 Task: Find the shortest route from Las Vegas to Red Rock Canyon National Conservation Area.
Action: Mouse moved to (868, 62)
Screenshot: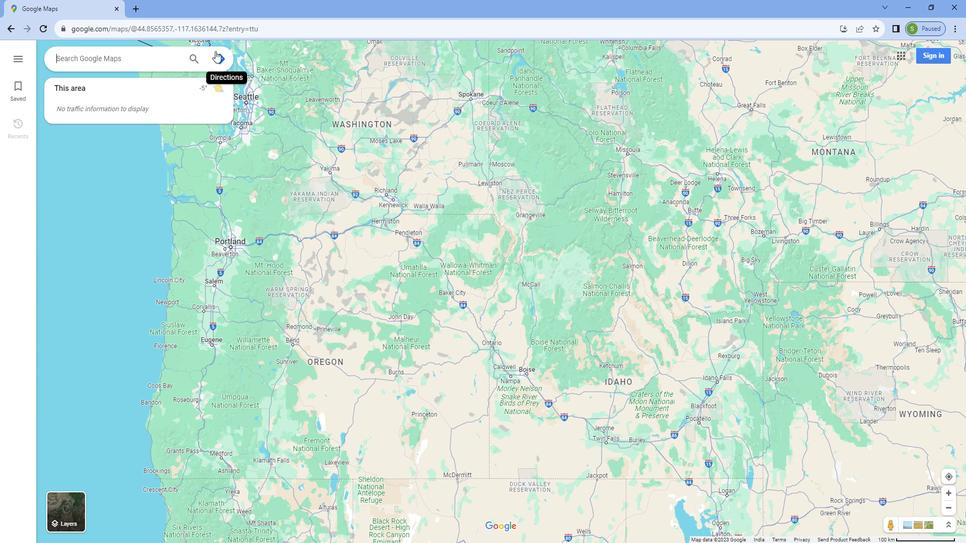 
Action: Mouse pressed left at (868, 62)
Screenshot: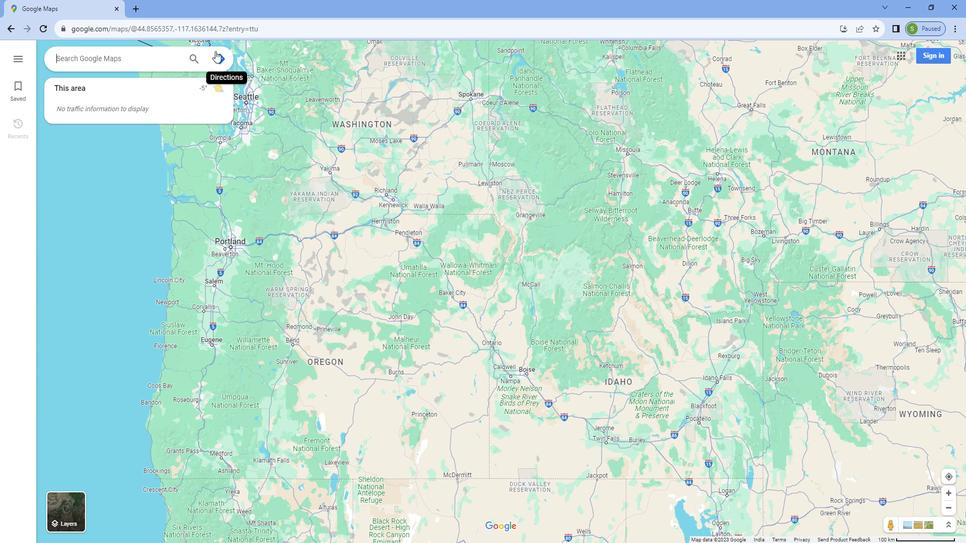 
Action: Mouse moved to (805, 94)
Screenshot: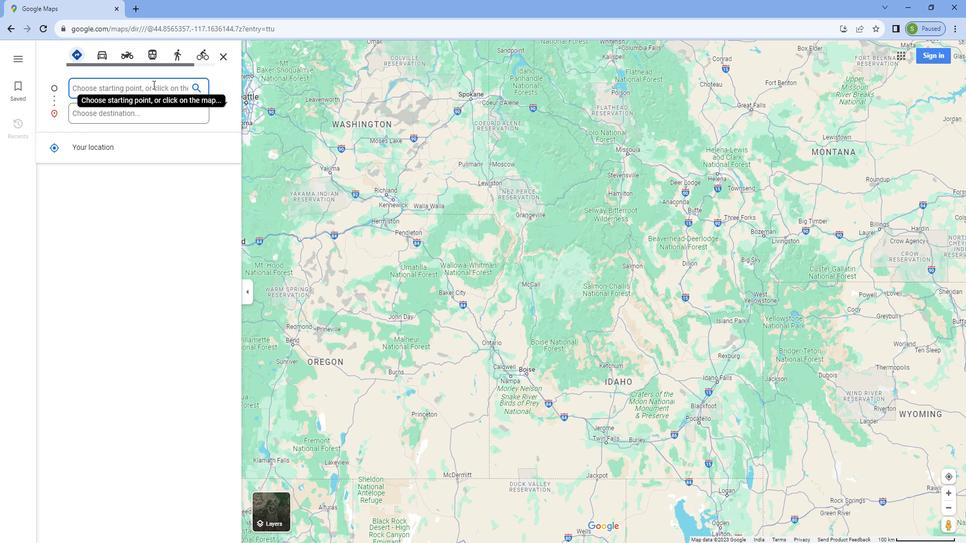 
Action: Mouse pressed left at (805, 94)
Screenshot: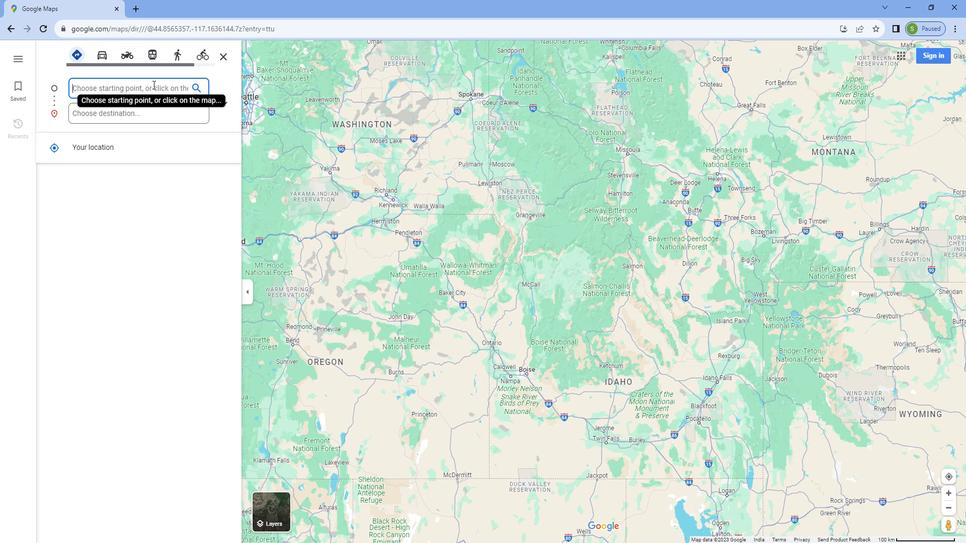 
Action: Key pressed <Key.caps_lock>L<Key.caps_lock>as<Key.space><Key.caps_lock>B<Key.backspace>V<Key.caps_lock>egas
Screenshot: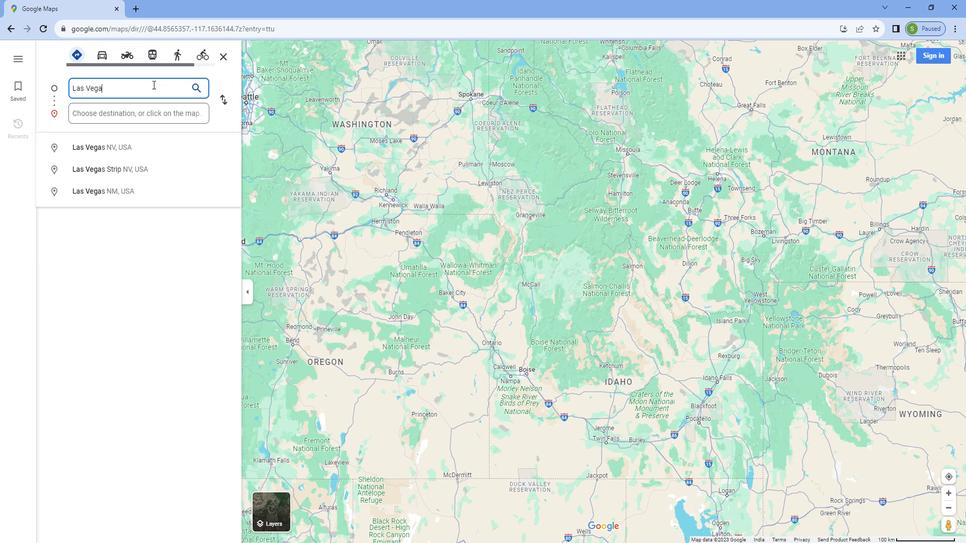 
Action: Mouse moved to (806, 120)
Screenshot: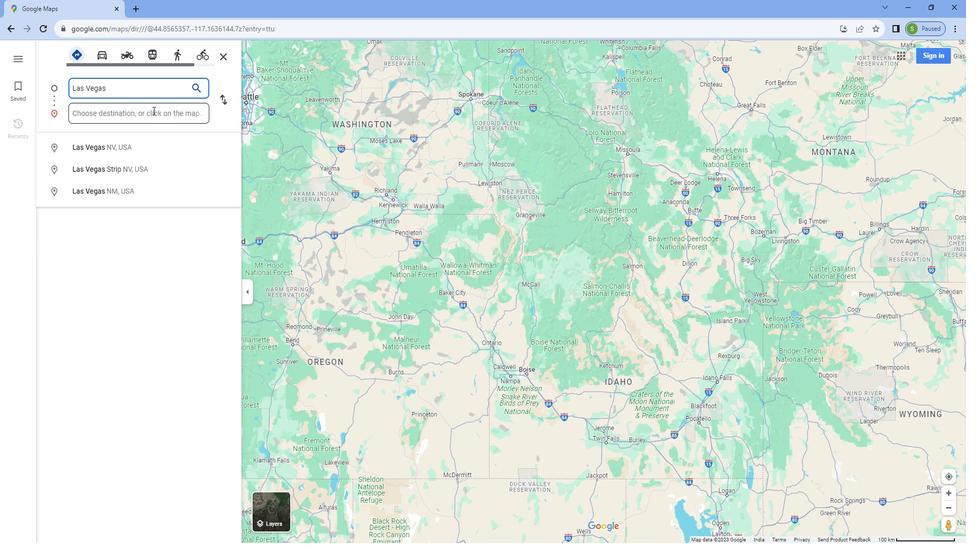 
Action: Mouse pressed left at (806, 120)
Screenshot: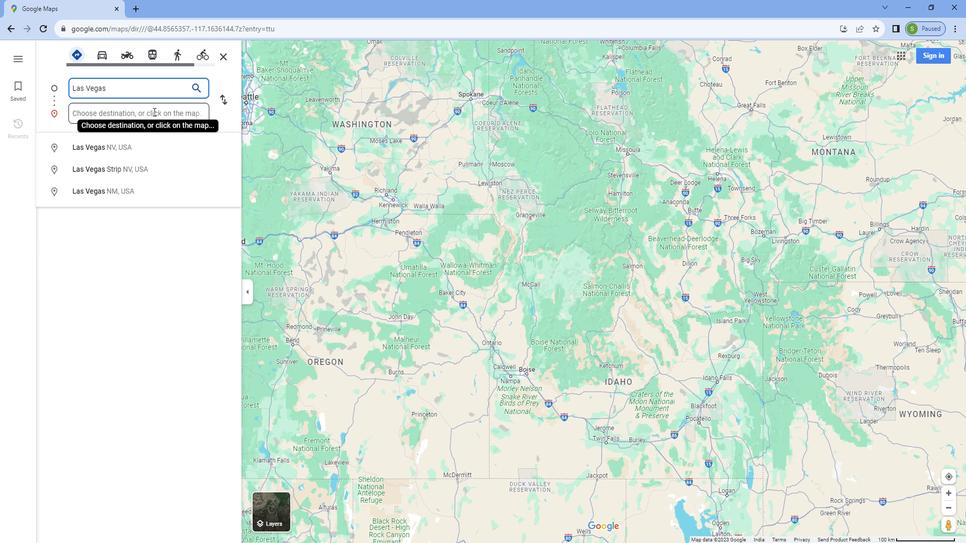 
Action: Key pressed <Key.caps_lock>R<Key.caps_lock>ed<Key.space><Key.caps_lock>R<Key.caps_lock>ock<Key.space><Key.caps_lock>C<Key.caps_lock>anyon<Key.space><Key.caps_lock>N<Key.caps_lock>ational<Key.space><Key.caps_lock>C<Key.caps_lock>onservation<Key.space><Key.caps_lock>A<Key.caps_lock>rea<Key.enter>
Screenshot: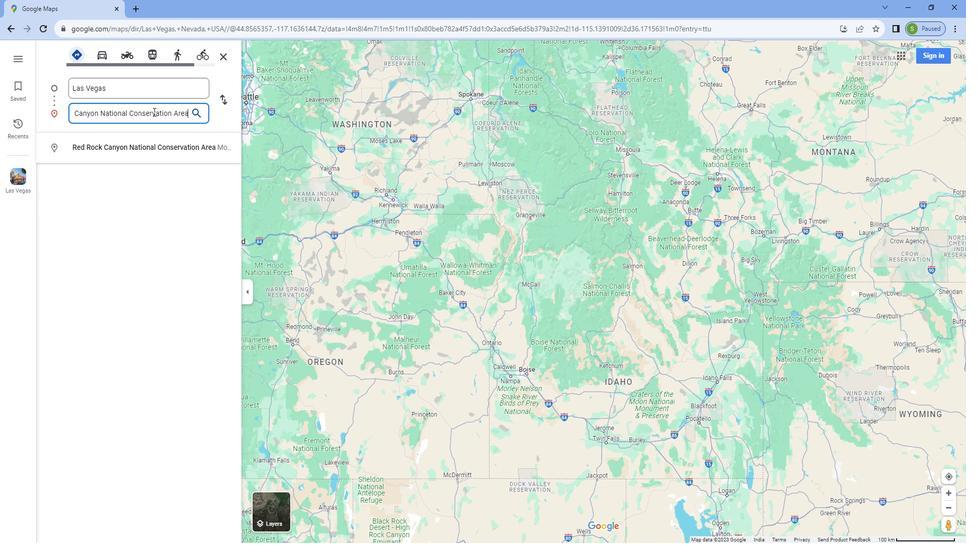 
Action: Mouse moved to (735, 280)
Screenshot: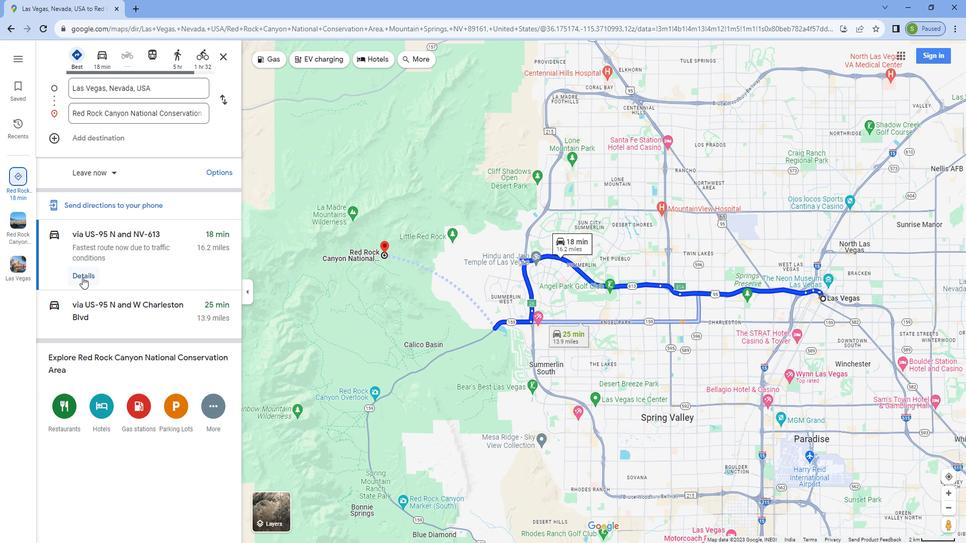 
Action: Mouse pressed left at (735, 280)
Screenshot: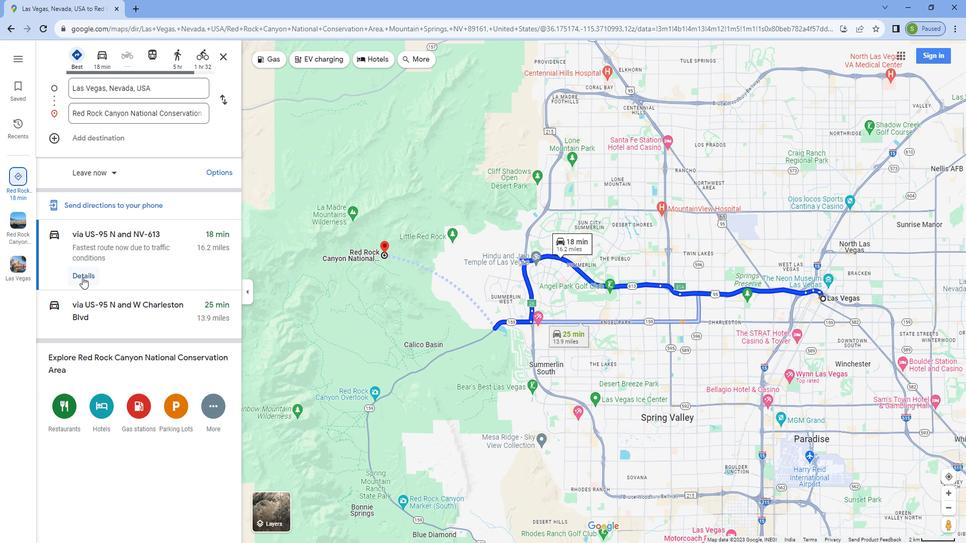
Action: Mouse moved to (751, 200)
Screenshot: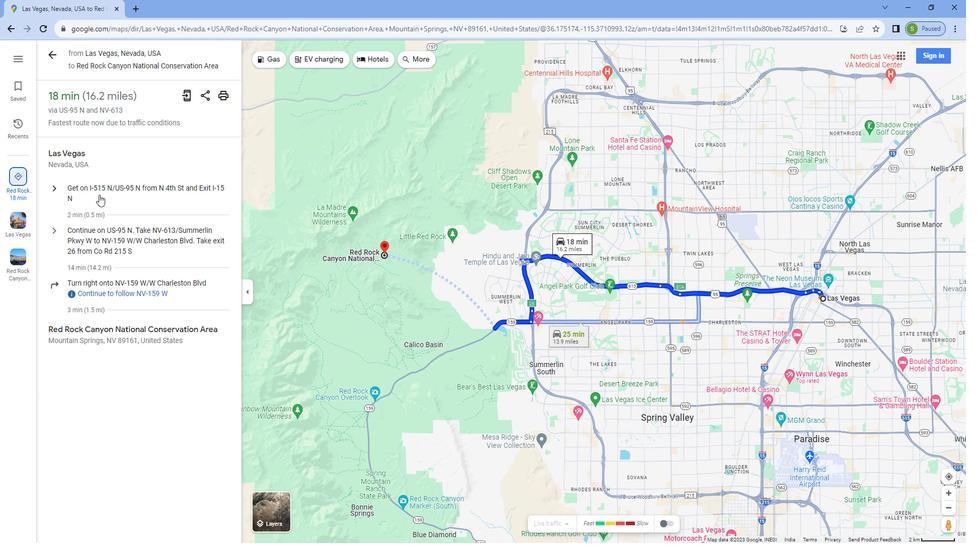 
Action: Mouse pressed left at (751, 200)
Screenshot: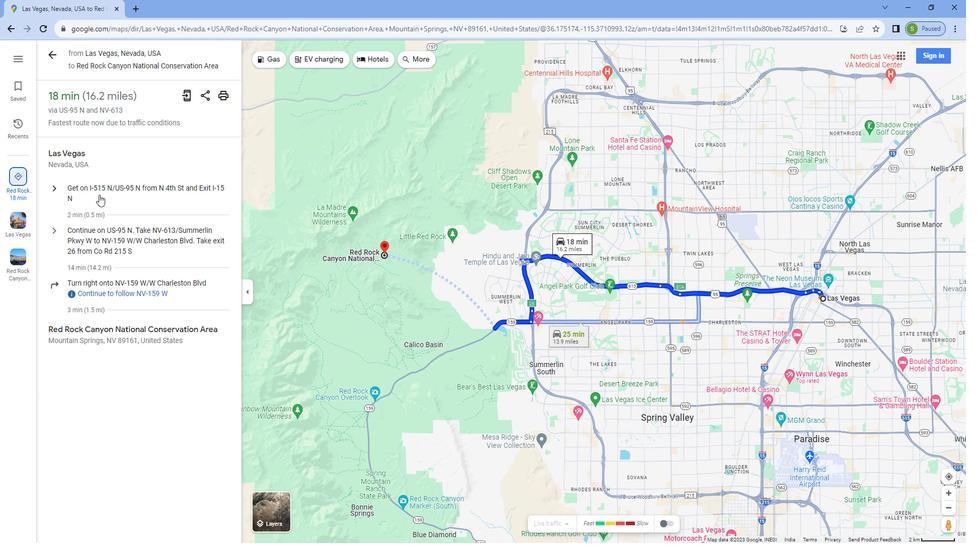 
Action: Mouse moved to (761, 274)
Screenshot: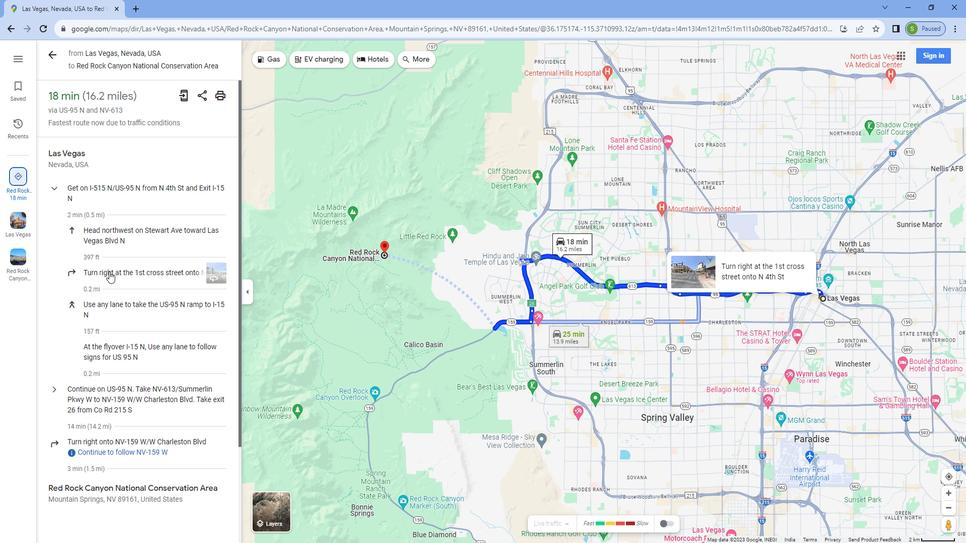 
Action: Mouse scrolled (761, 274) with delta (0, 0)
Screenshot: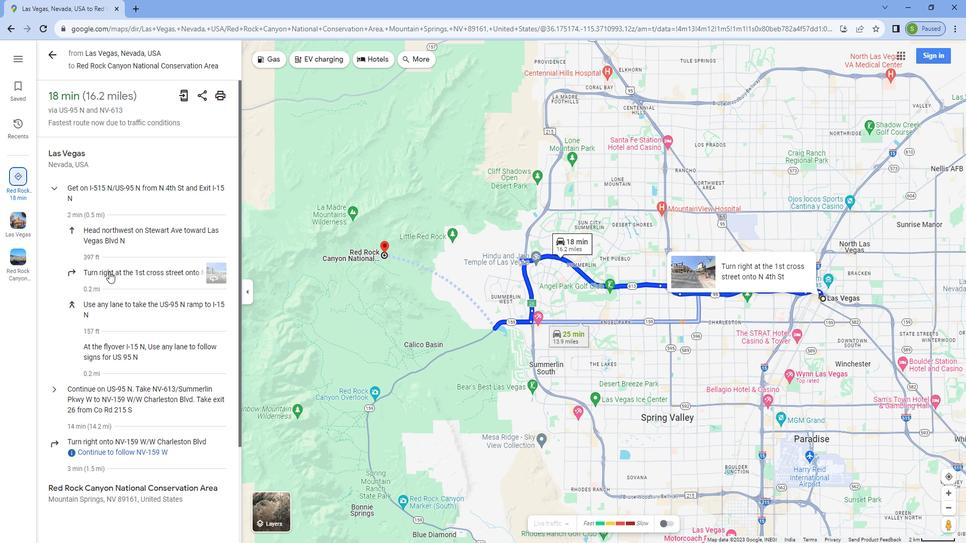 
Action: Mouse scrolled (761, 274) with delta (0, 0)
Screenshot: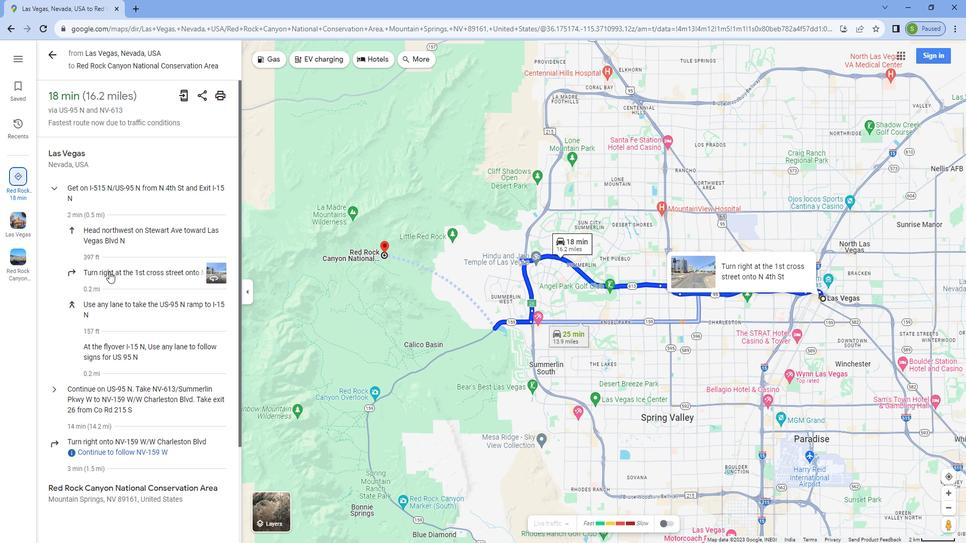 
Action: Mouse scrolled (761, 274) with delta (0, 0)
Screenshot: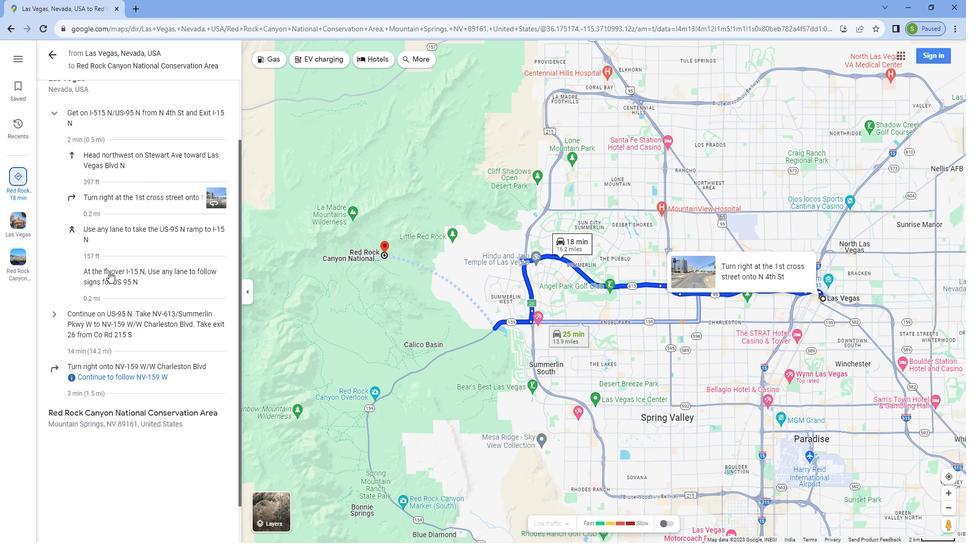 
Action: Mouse moved to (751, 277)
Screenshot: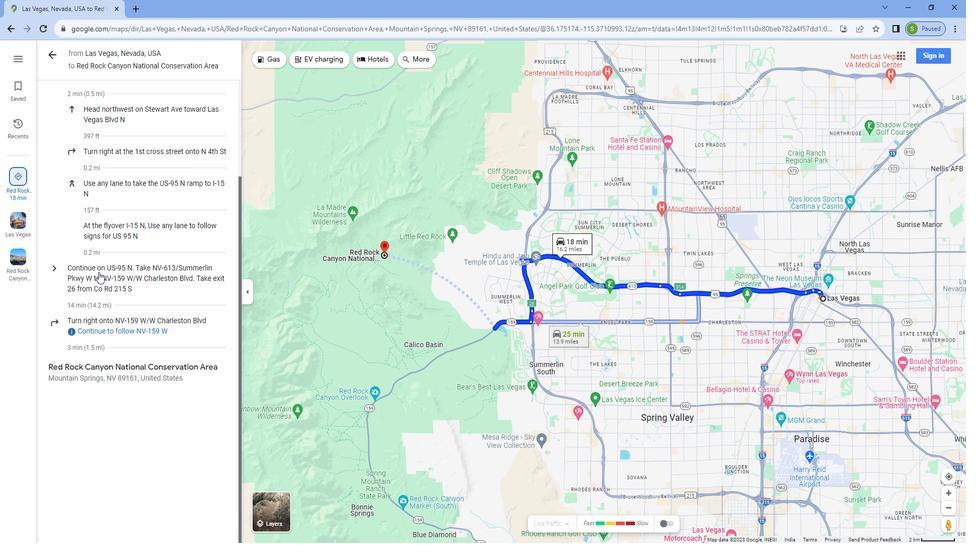 
Action: Mouse pressed left at (751, 277)
Screenshot: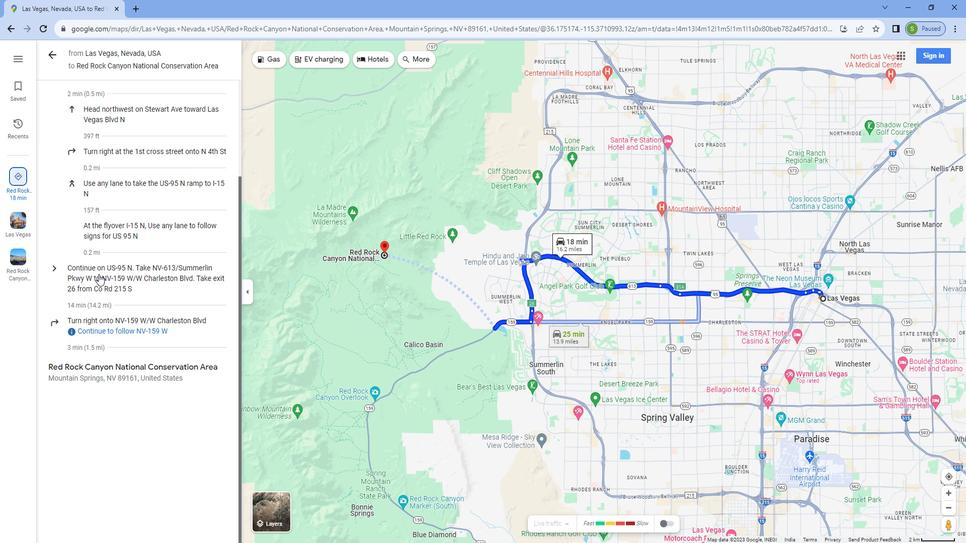 
Action: Mouse moved to (778, 281)
Screenshot: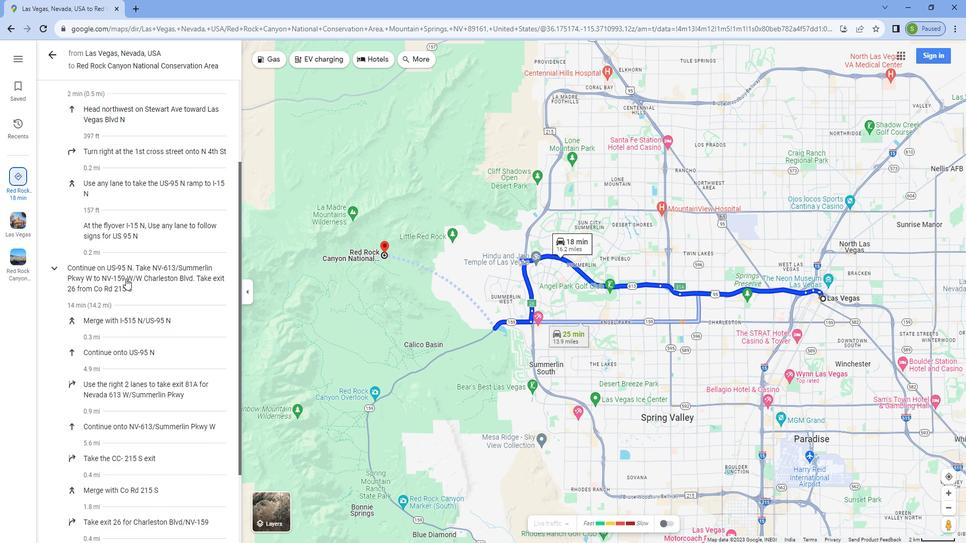 
Action: Mouse scrolled (778, 281) with delta (0, 0)
Screenshot: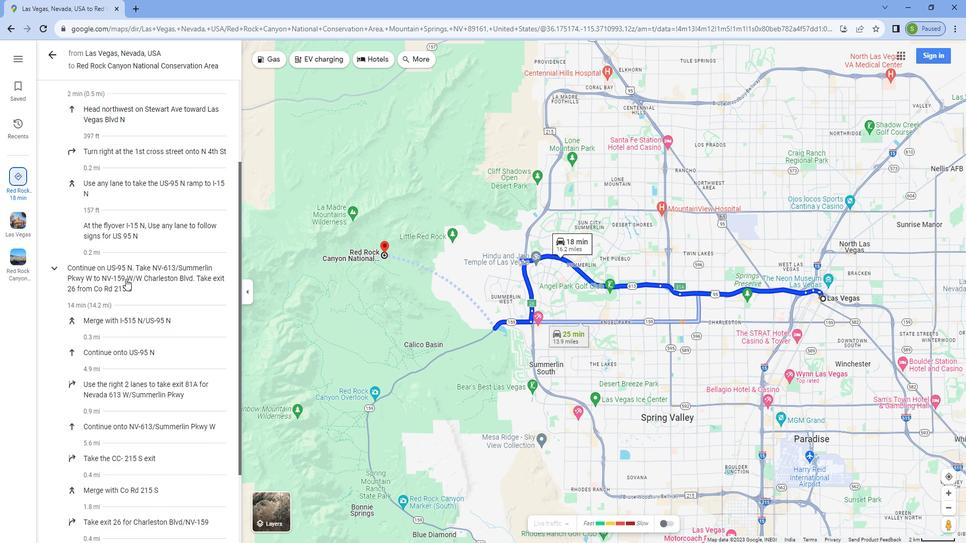 
Action: Mouse scrolled (778, 281) with delta (0, 0)
Screenshot: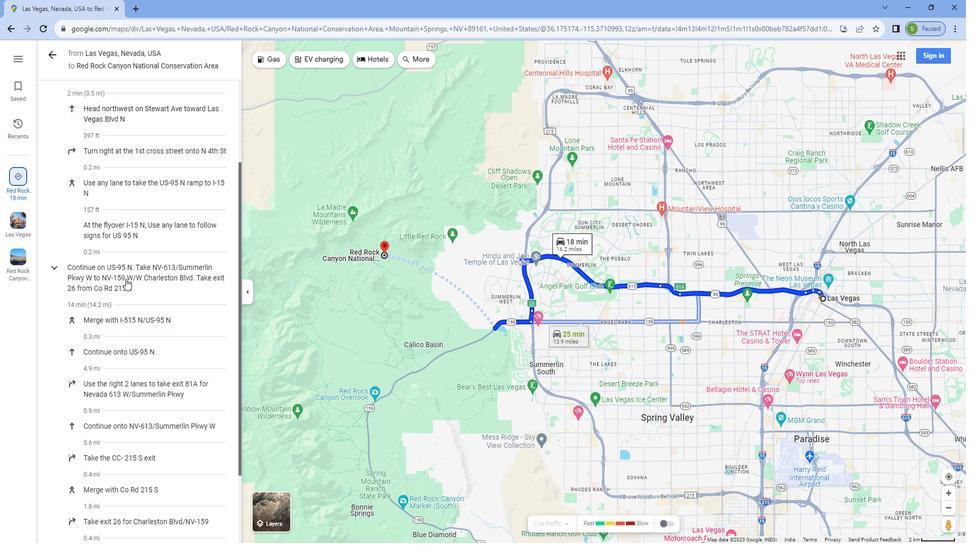 
Action: Mouse scrolled (778, 281) with delta (0, 0)
Screenshot: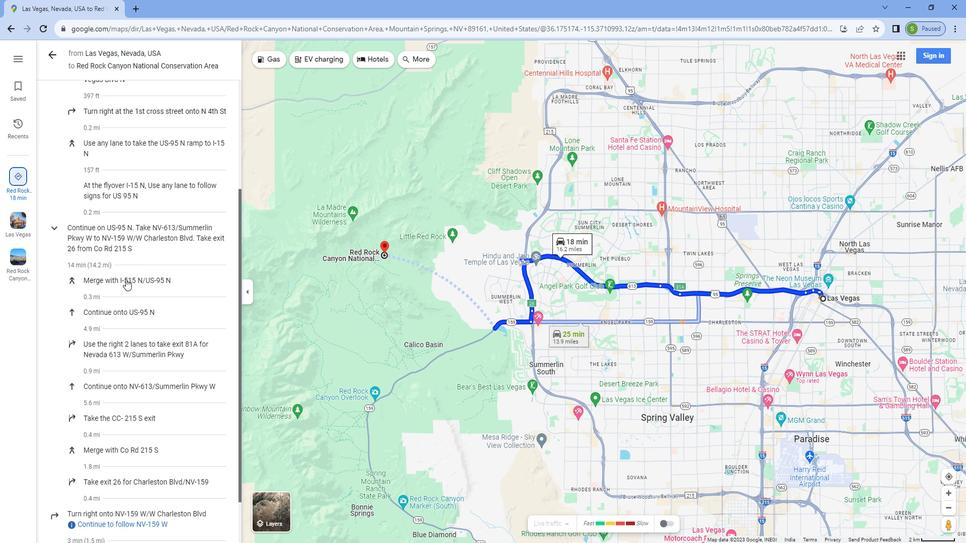 
Action: Mouse scrolled (778, 281) with delta (0, 0)
Screenshot: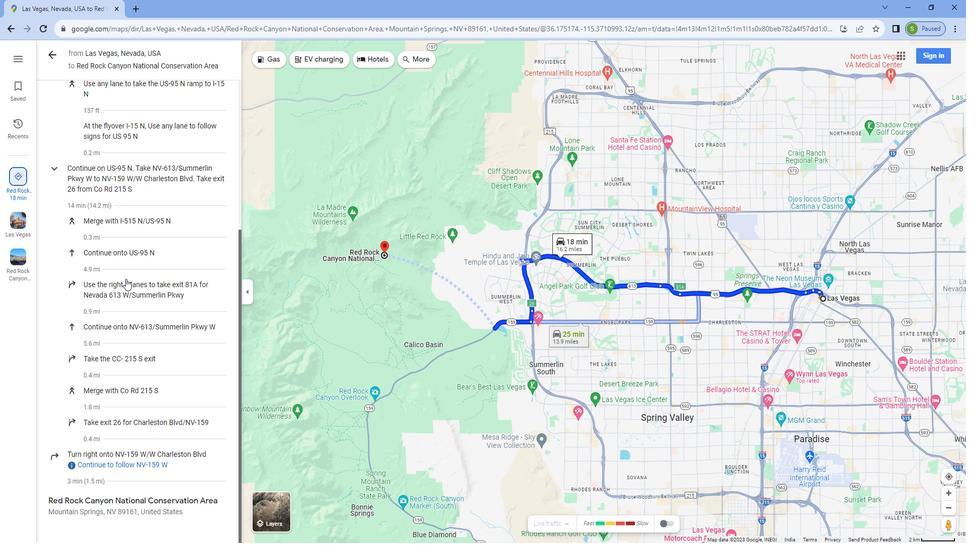 
Action: Mouse moved to (849, 456)
Screenshot: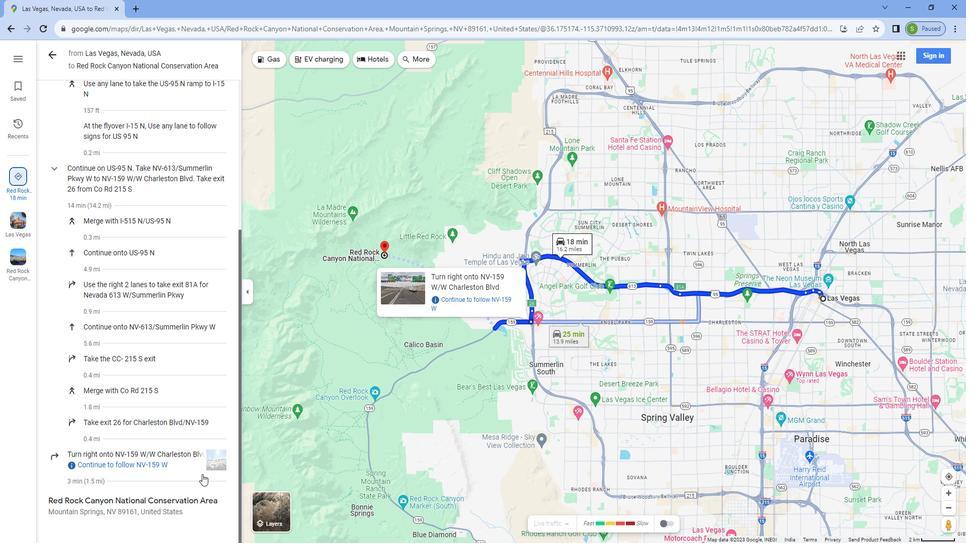 
Action: Mouse pressed left at (849, 456)
Screenshot: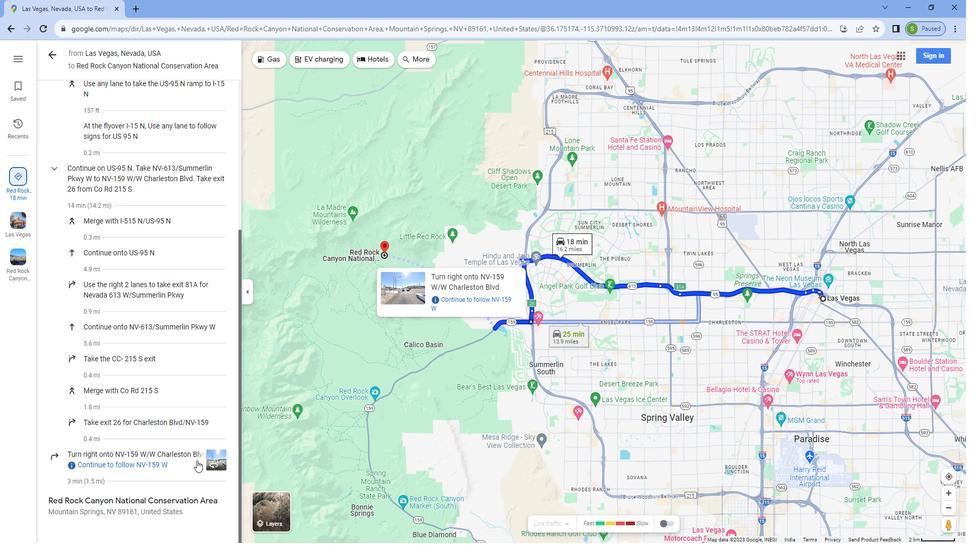 
Action: Mouse moved to (826, 449)
Screenshot: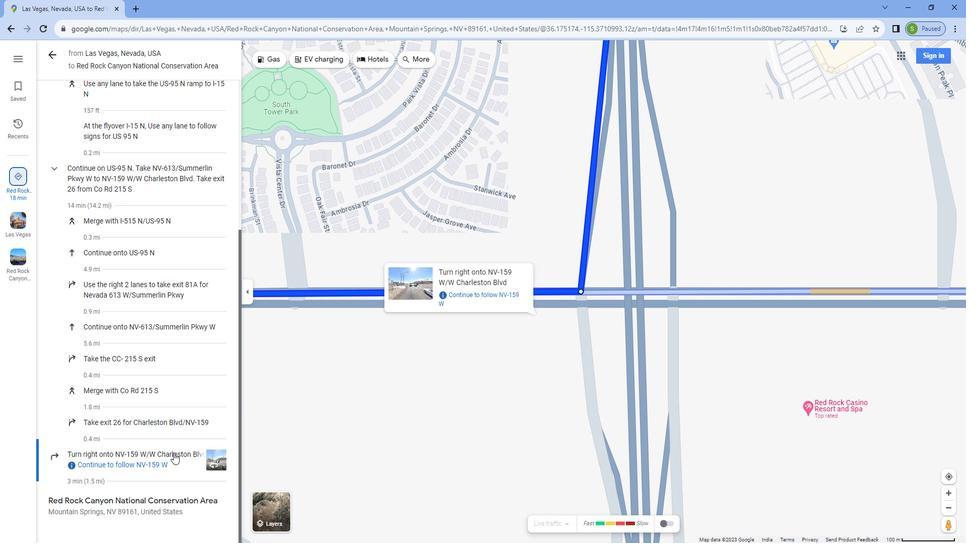 
Action: Mouse pressed left at (826, 449)
Screenshot: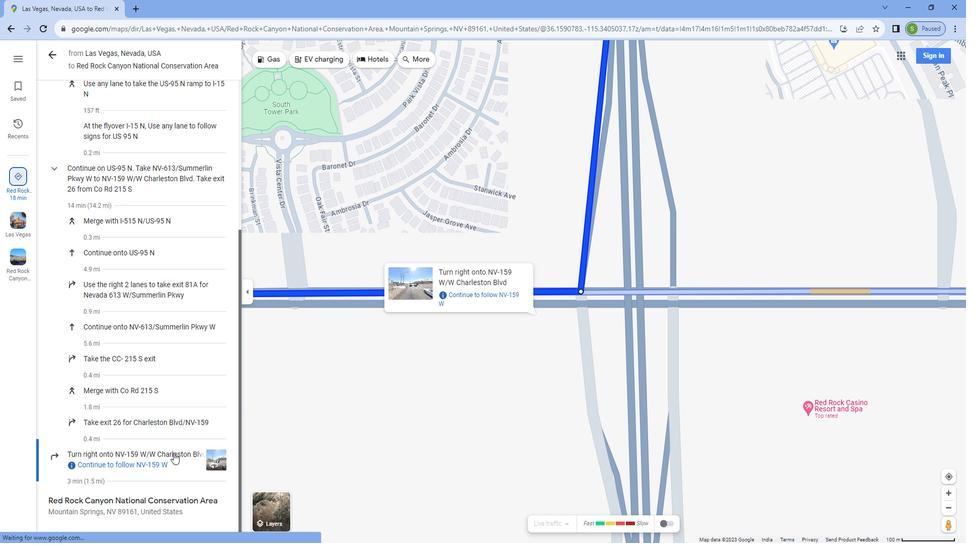 
Action: Mouse moved to (816, 371)
Screenshot: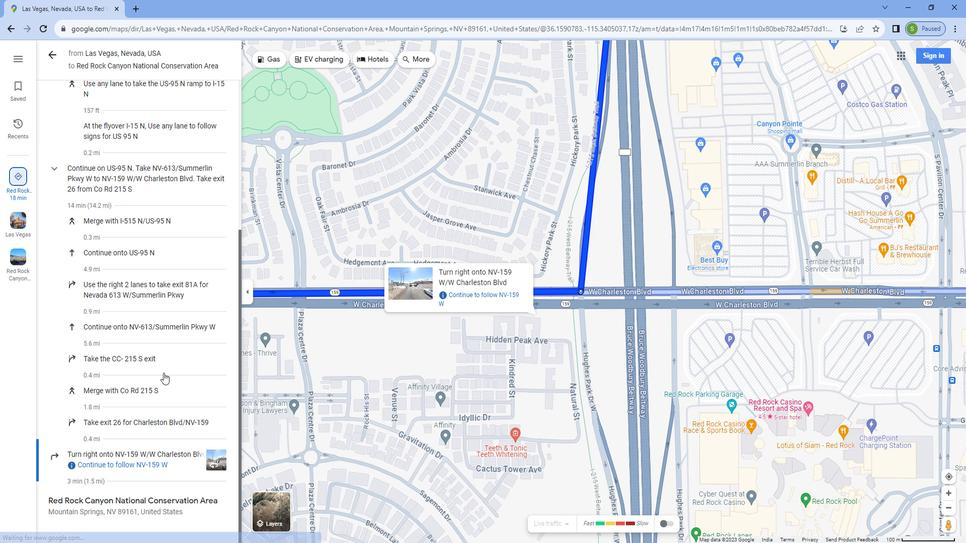 
Action: Mouse scrolled (816, 370) with delta (0, 0)
Screenshot: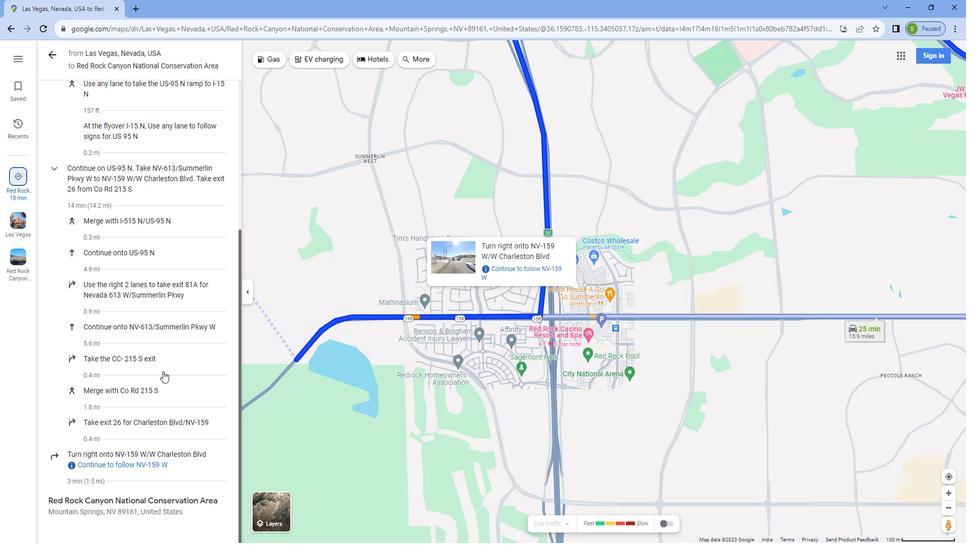
Action: Mouse moved to (815, 370)
Screenshot: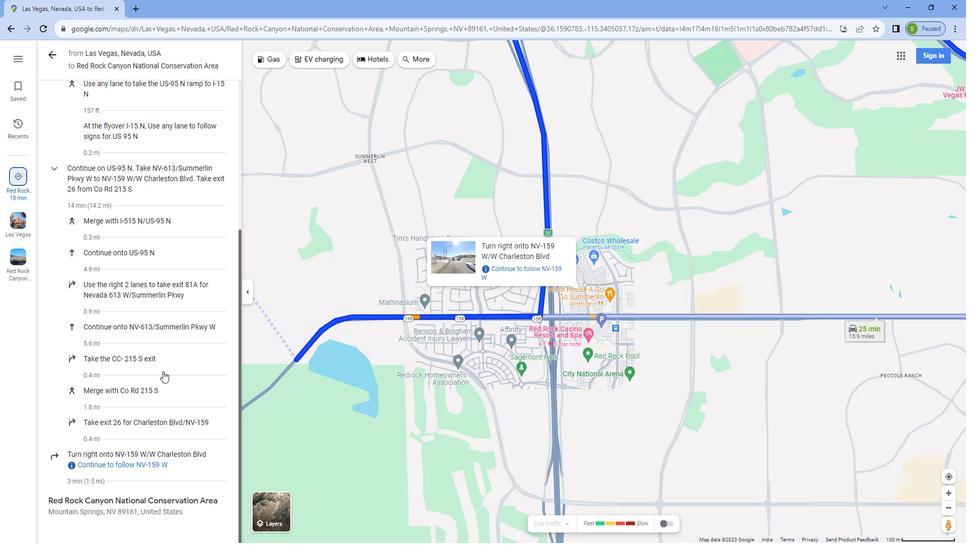 
Action: Mouse scrolled (815, 370) with delta (0, 0)
Screenshot: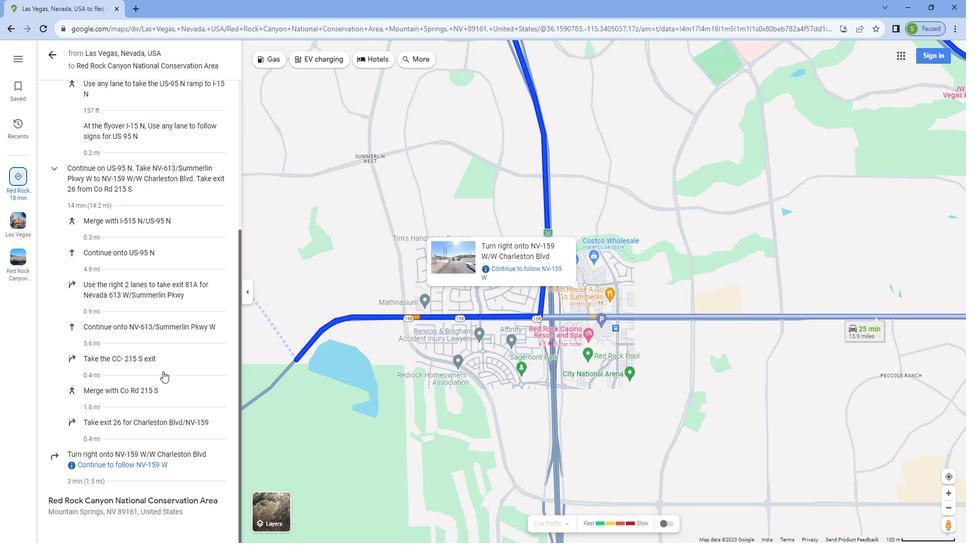 
Action: Mouse scrolled (815, 370) with delta (0, 0)
Screenshot: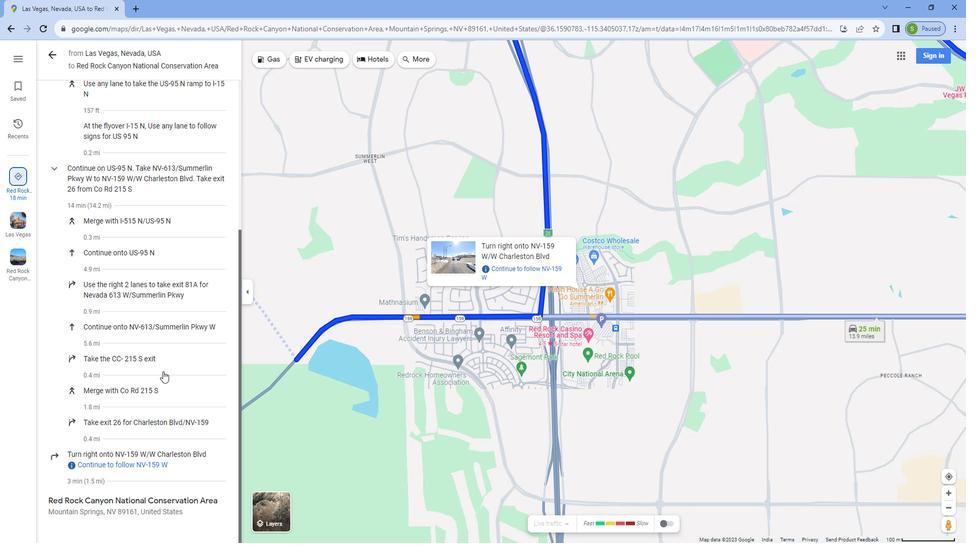 
Action: Mouse scrolled (815, 370) with delta (0, 0)
Screenshot: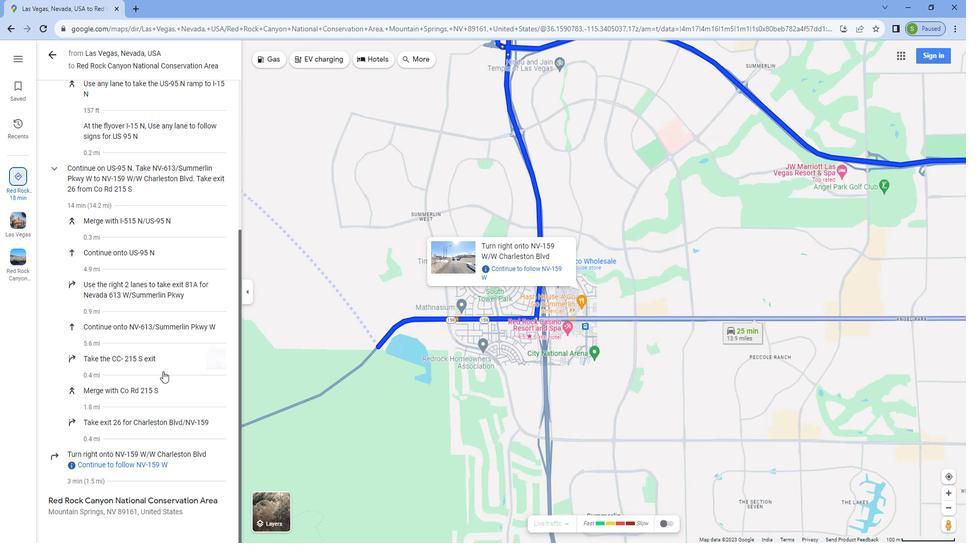 
Action: Mouse moved to (797, 357)
Screenshot: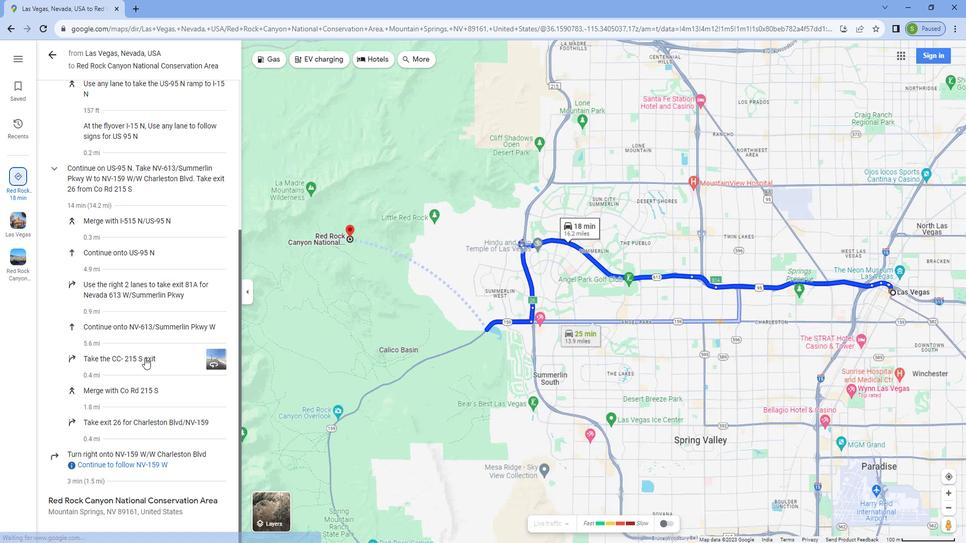 
Action: Mouse scrolled (797, 358) with delta (0, 0)
Screenshot: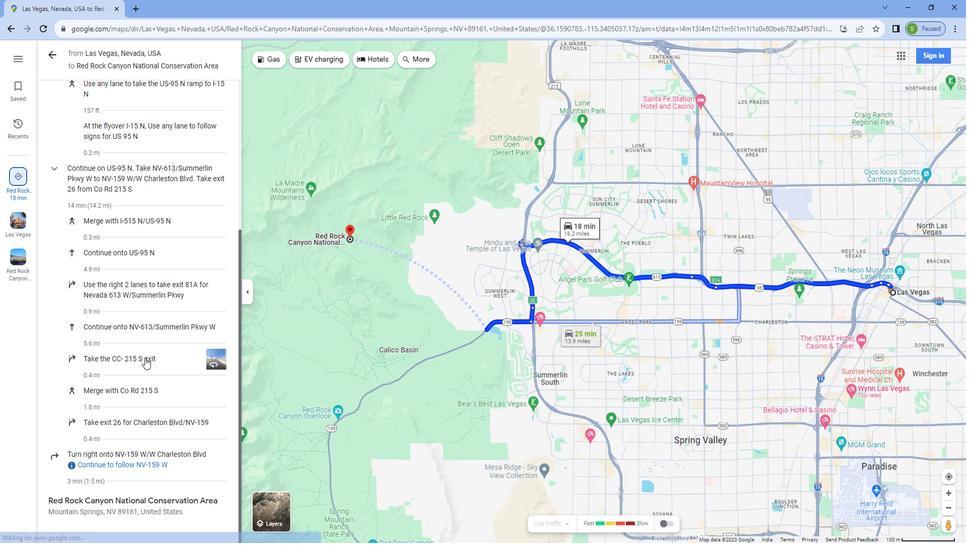 
Action: Mouse scrolled (797, 358) with delta (0, 0)
Screenshot: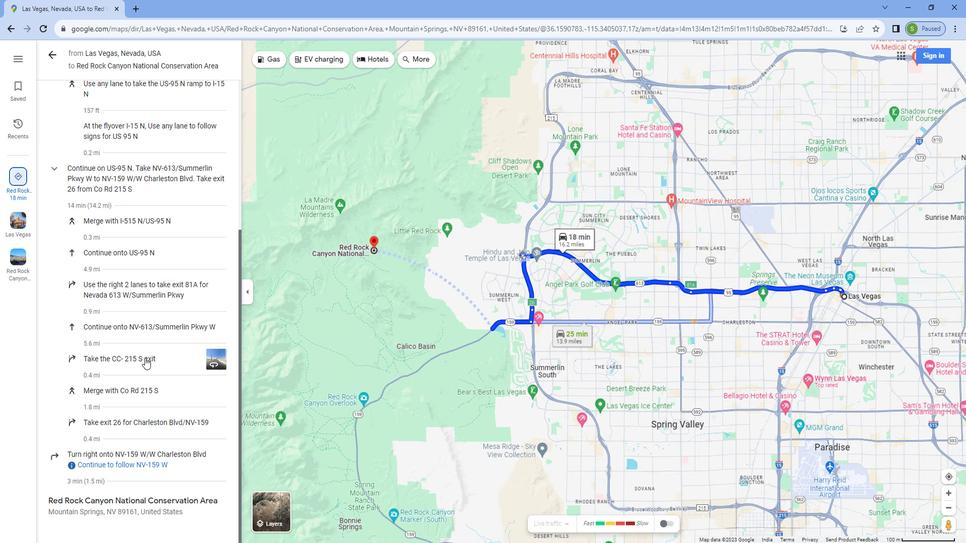 
Action: Mouse moved to (789, 340)
Screenshot: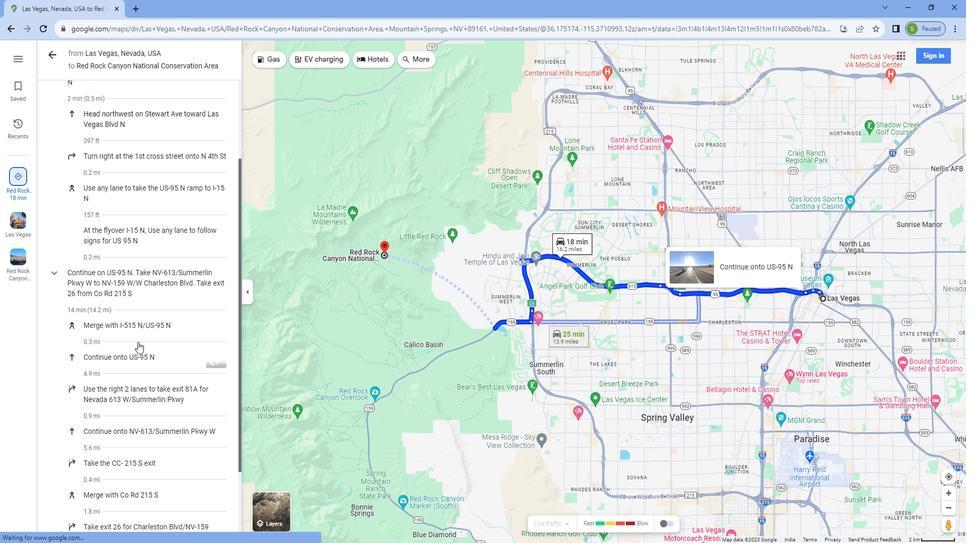 
Action: Mouse scrolled (789, 341) with delta (0, 0)
Screenshot: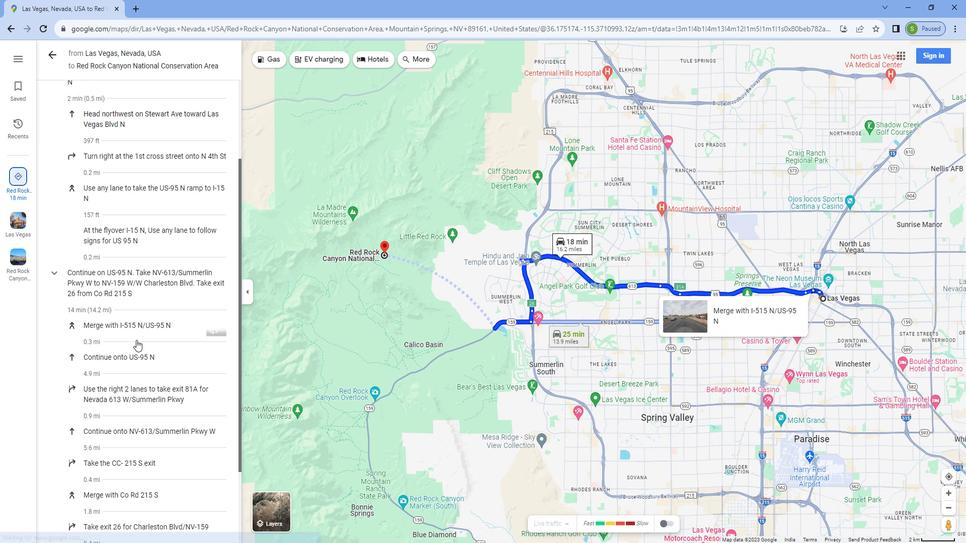 
Action: Mouse scrolled (789, 341) with delta (0, 0)
Screenshot: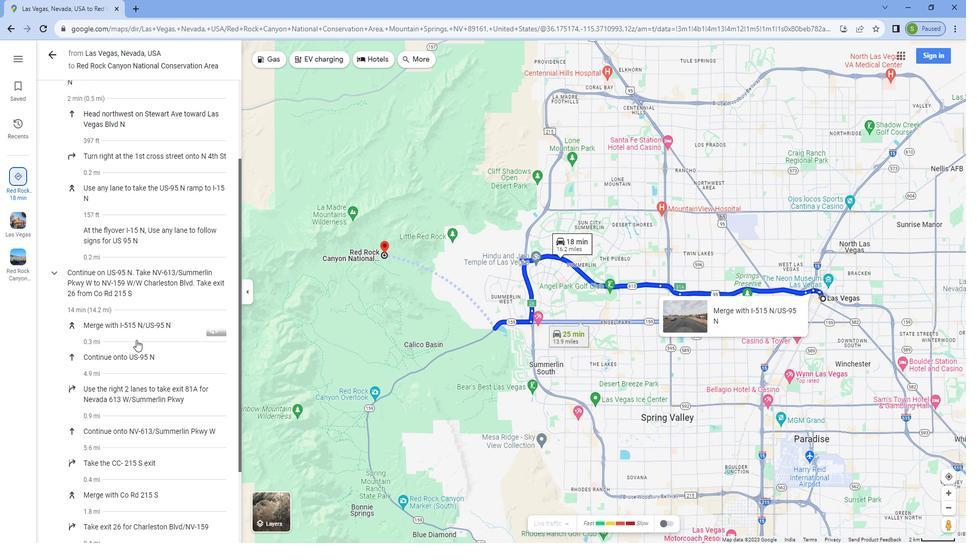 
Action: Mouse scrolled (789, 341) with delta (0, 0)
Screenshot: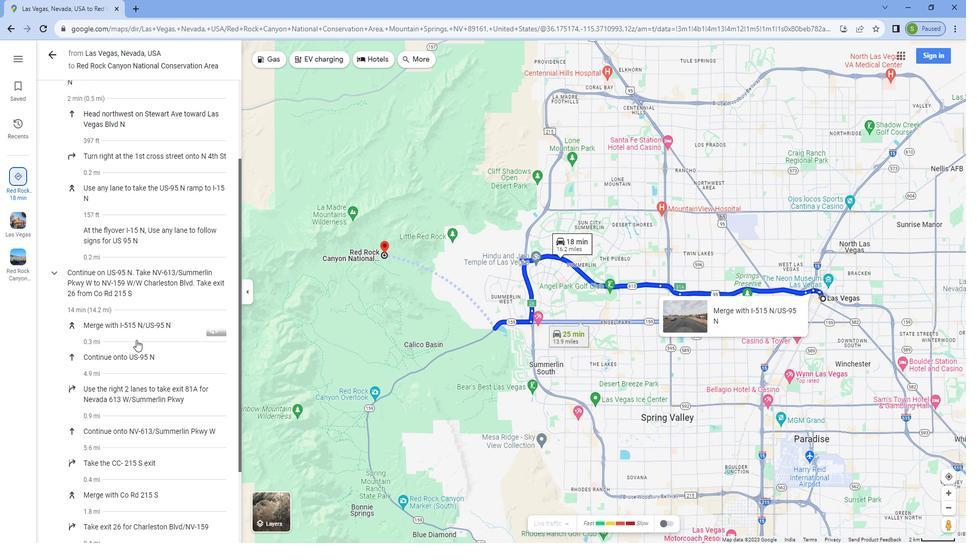 
Action: Mouse scrolled (789, 341) with delta (0, 0)
Screenshot: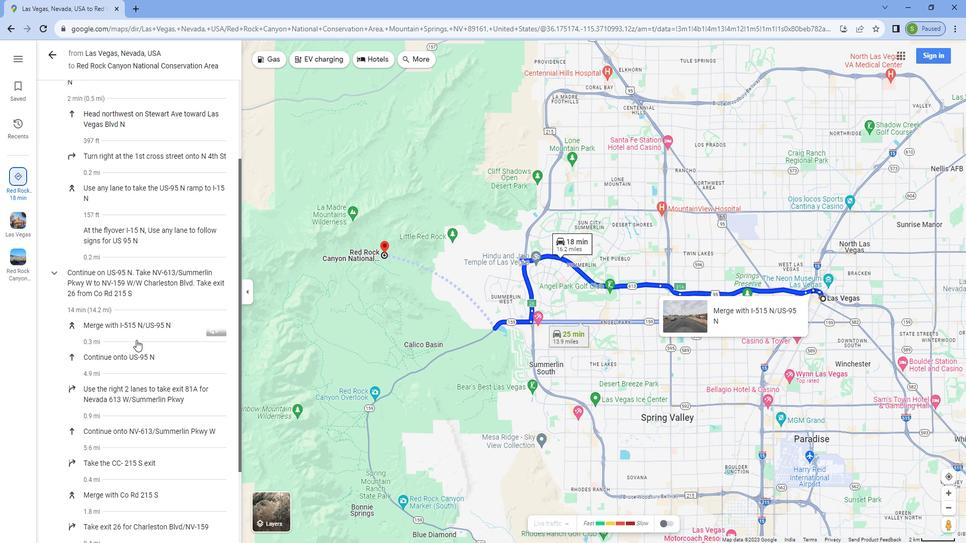 
Action: Mouse scrolled (789, 341) with delta (0, 0)
Screenshot: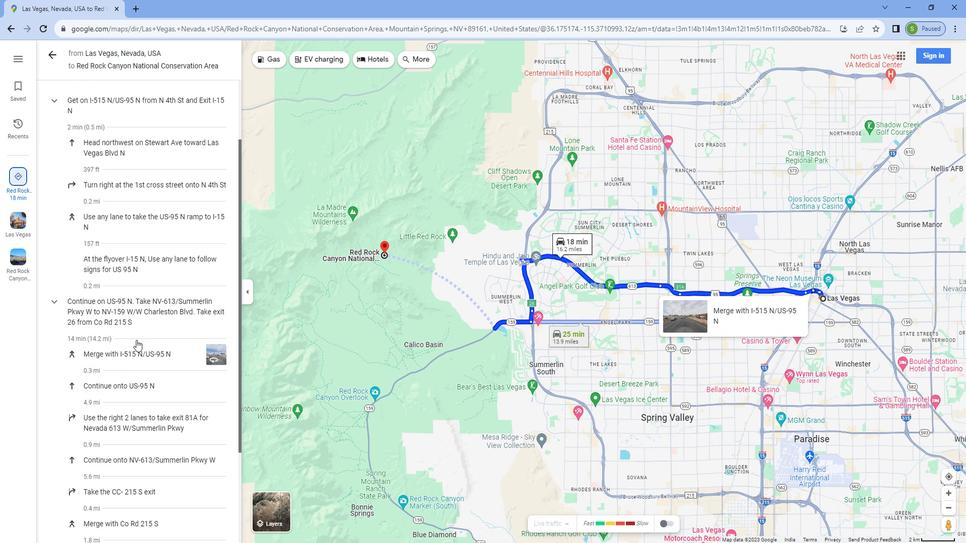 
Action: Mouse moved to (752, 241)
Screenshot: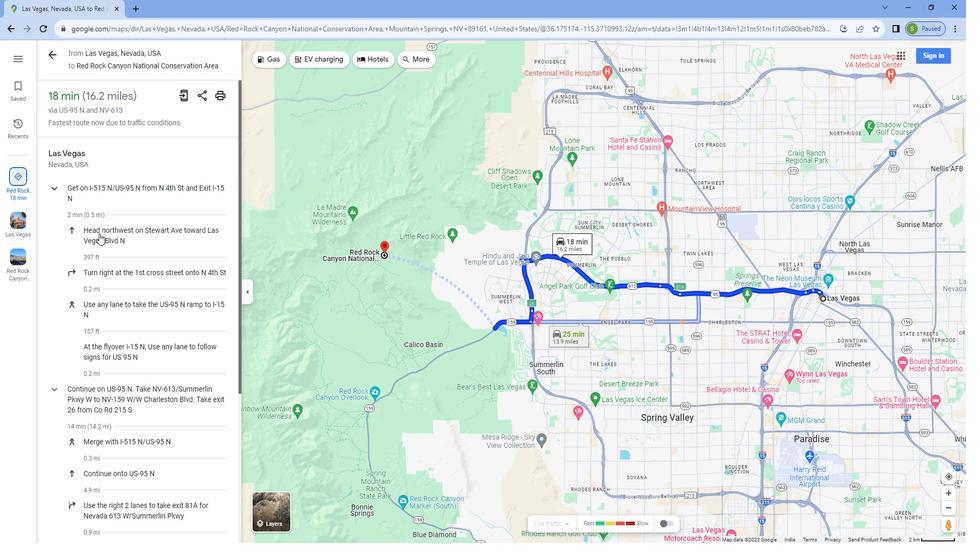 
Action: Mouse scrolled (752, 242) with delta (0, 0)
Screenshot: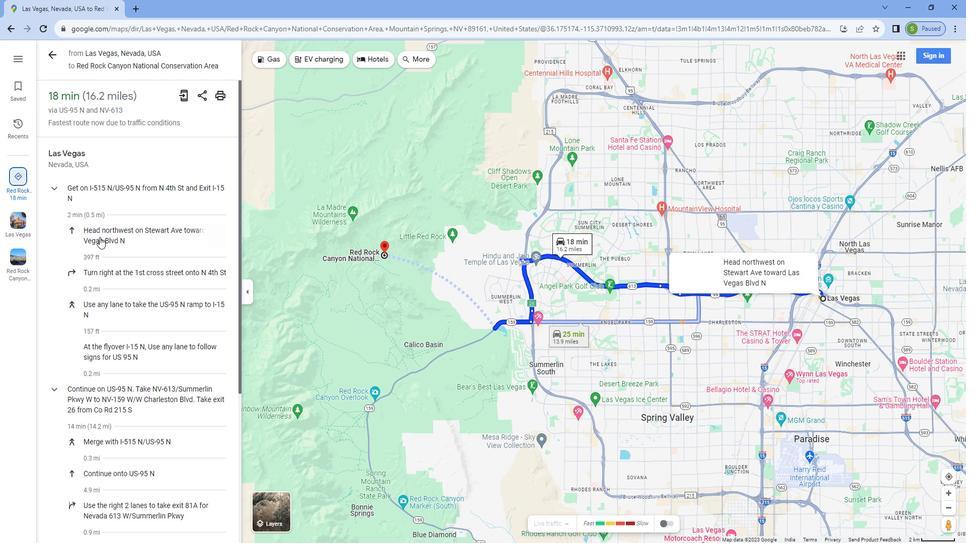 
Action: Mouse scrolled (752, 242) with delta (0, 0)
Screenshot: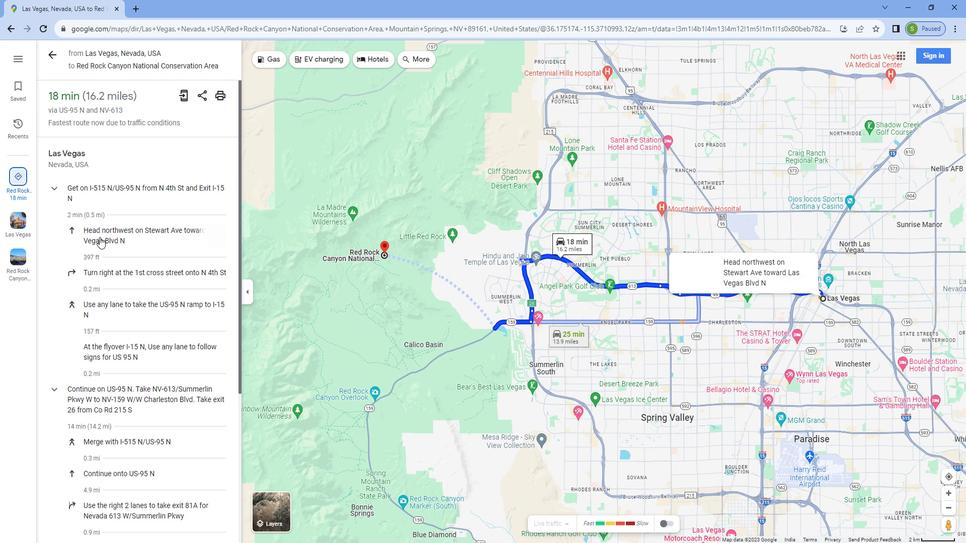 
Action: Mouse scrolled (752, 242) with delta (0, 0)
Screenshot: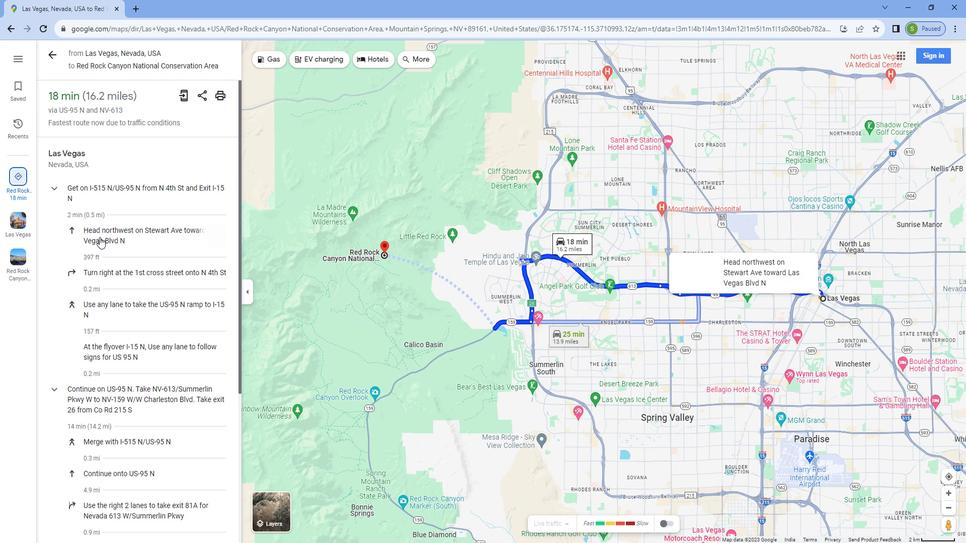 
Action: Mouse moved to (705, 65)
Screenshot: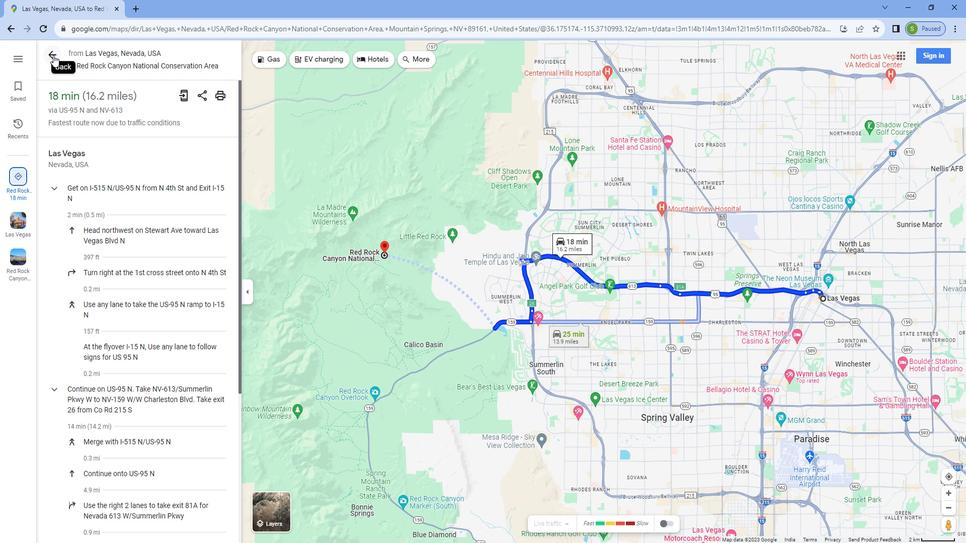 
Action: Mouse pressed left at (705, 65)
Screenshot: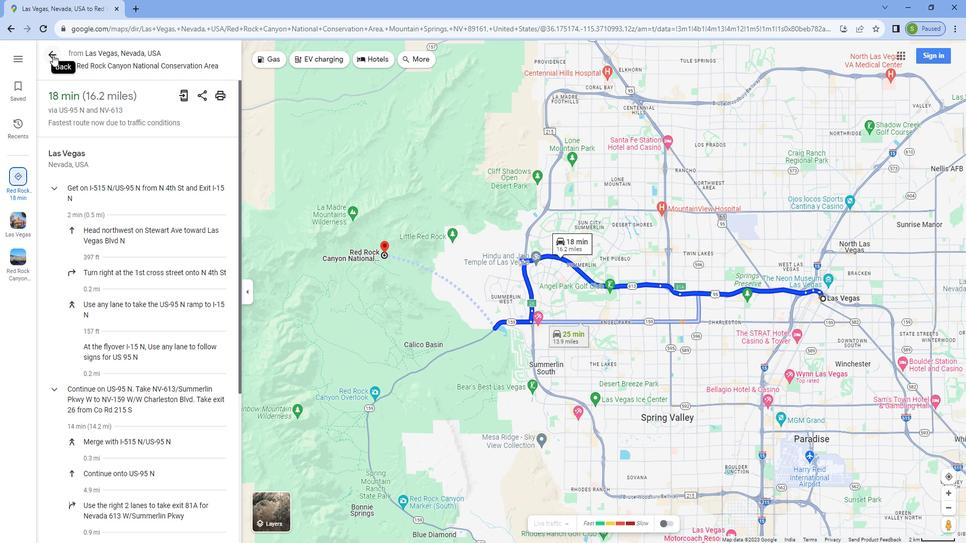 
Action: Mouse moved to (900, 298)
Screenshot: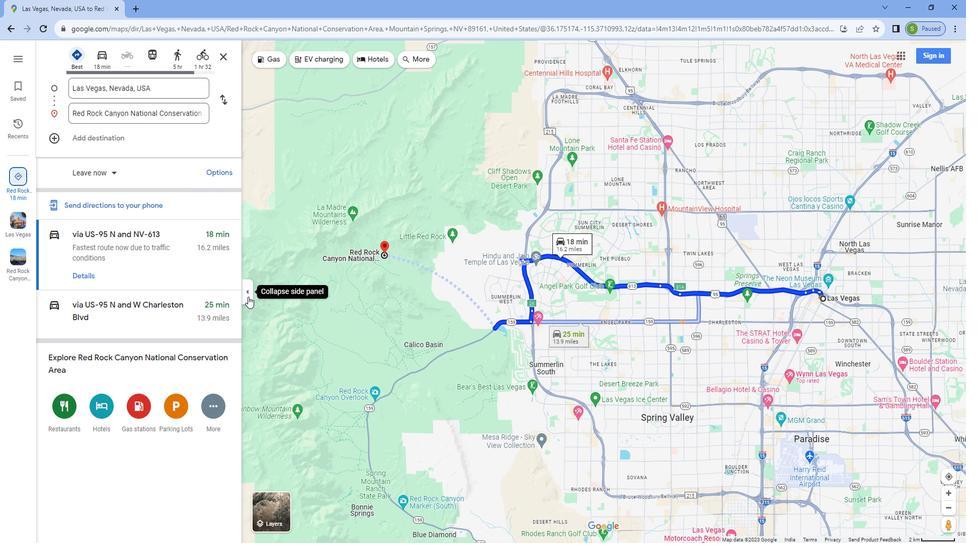 
